 Task: Enable "Restrict creations" for the new tag protection rule in the repository "JS".
Action: Mouse moved to (943, 150)
Screenshot: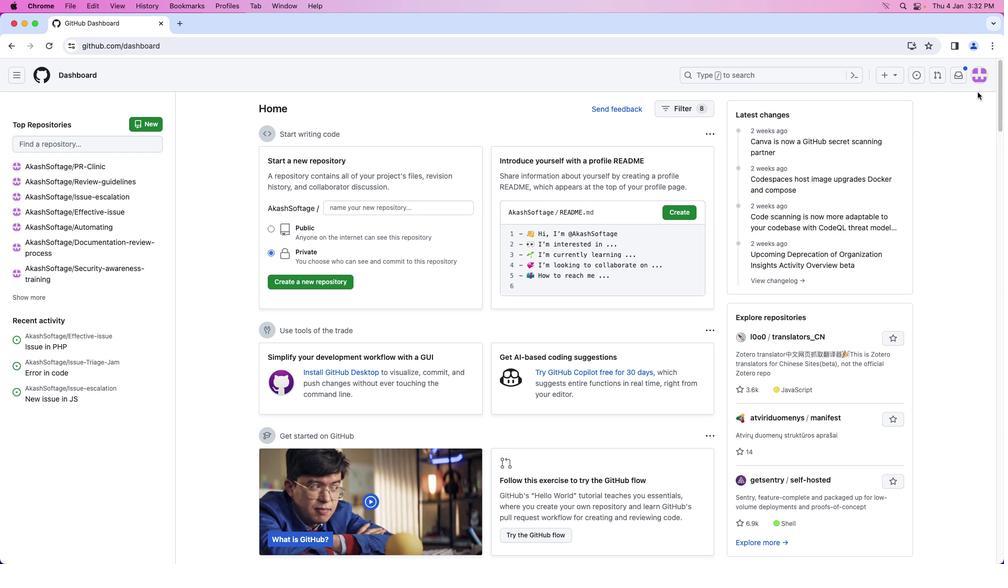 
Action: Mouse pressed left at (943, 150)
Screenshot: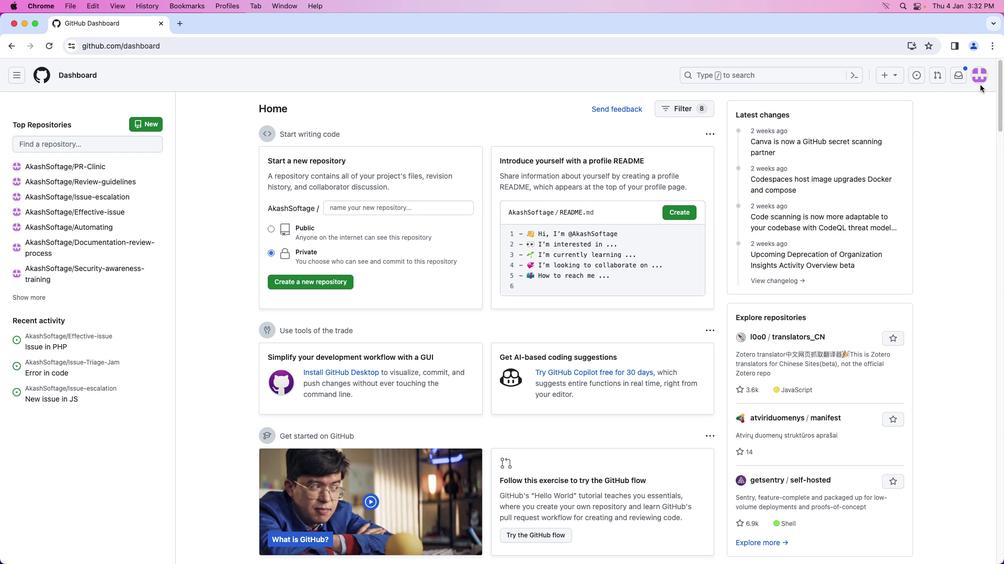 
Action: Mouse moved to (979, 80)
Screenshot: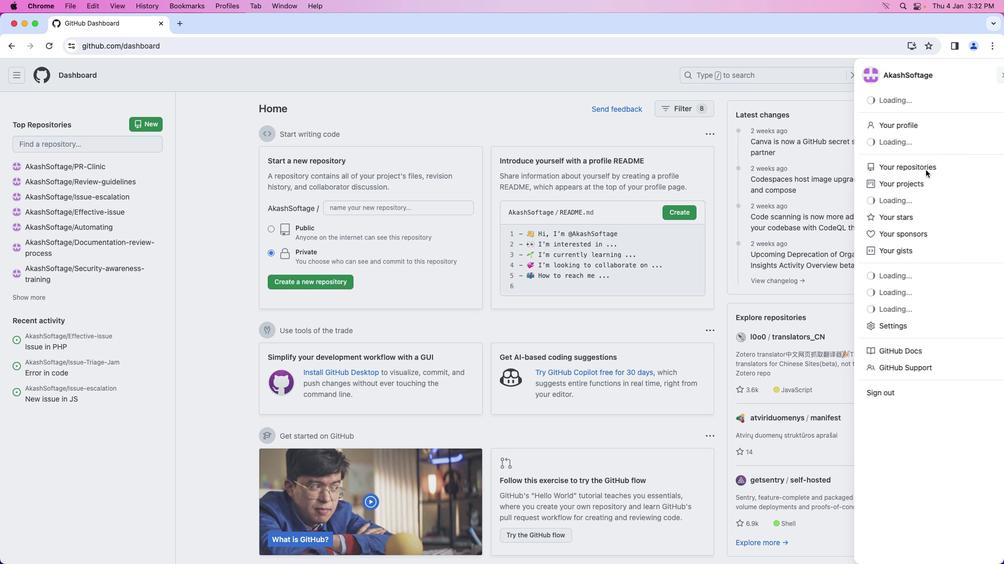 
Action: Mouse pressed left at (979, 80)
Screenshot: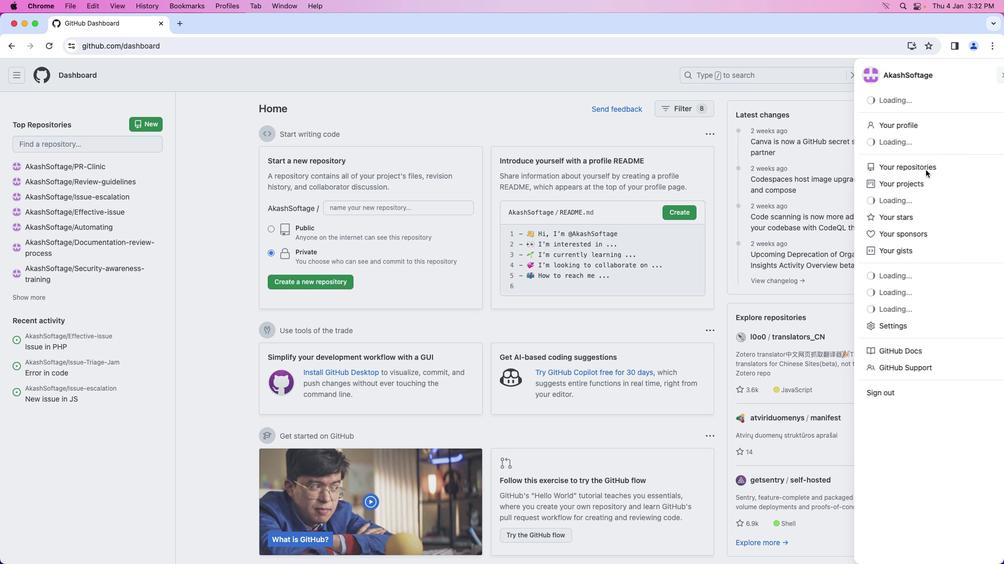 
Action: Mouse moved to (911, 166)
Screenshot: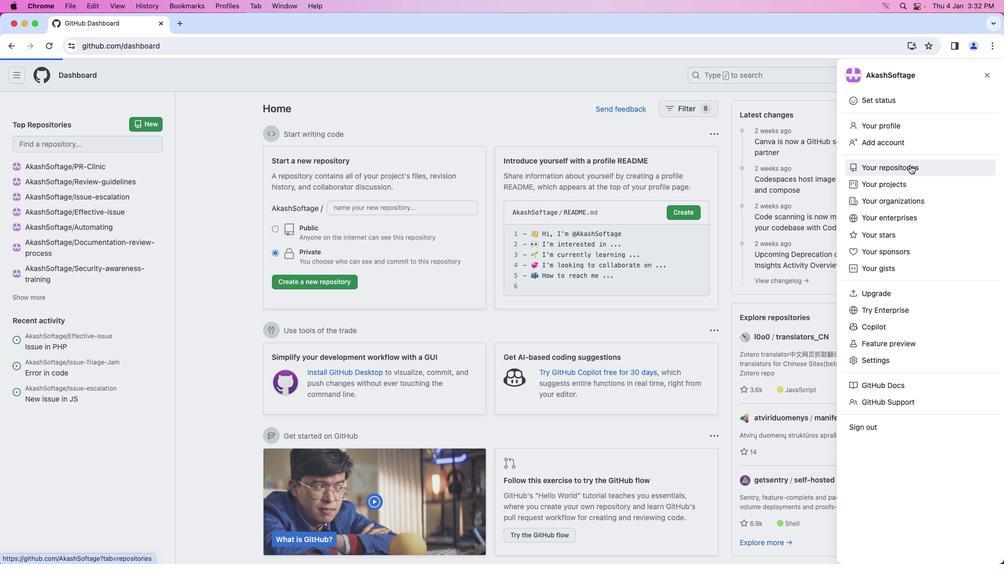 
Action: Mouse pressed left at (911, 166)
Screenshot: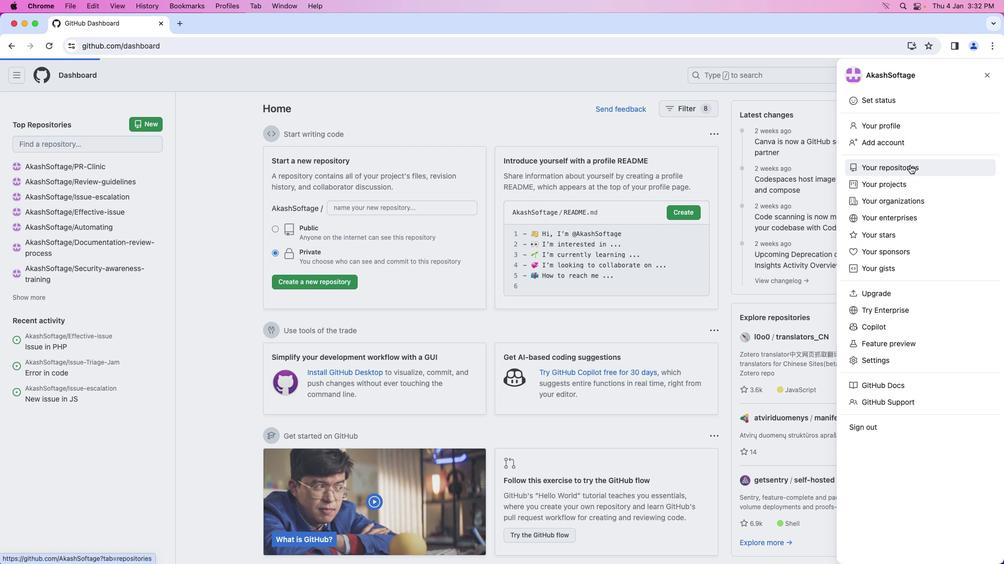
Action: Mouse moved to (356, 174)
Screenshot: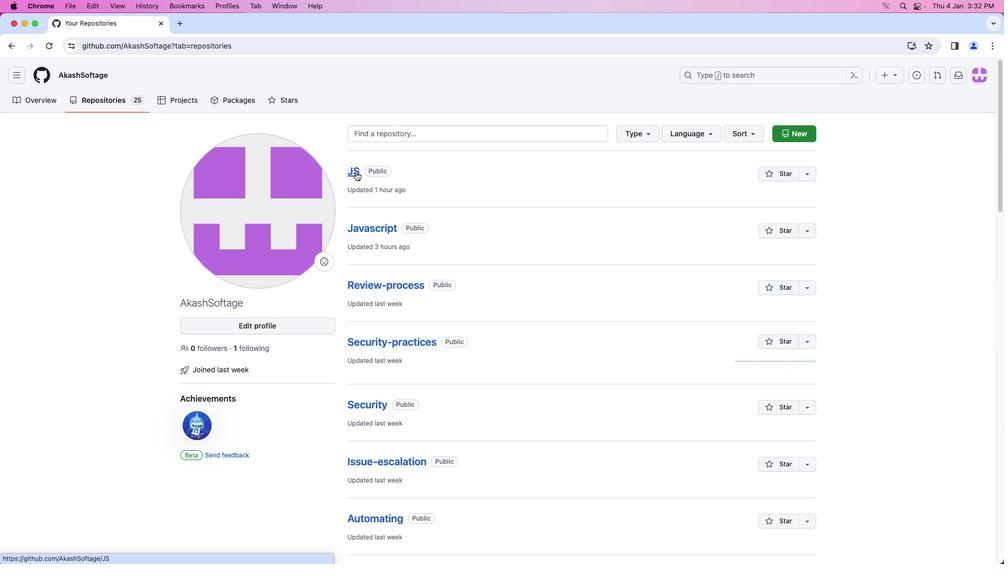 
Action: Mouse pressed left at (356, 174)
Screenshot: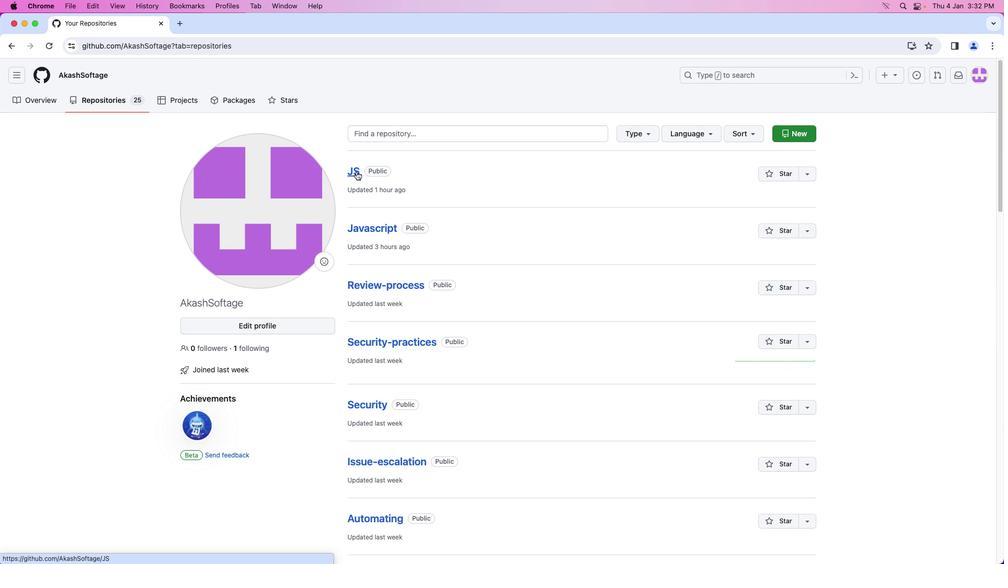 
Action: Mouse moved to (441, 99)
Screenshot: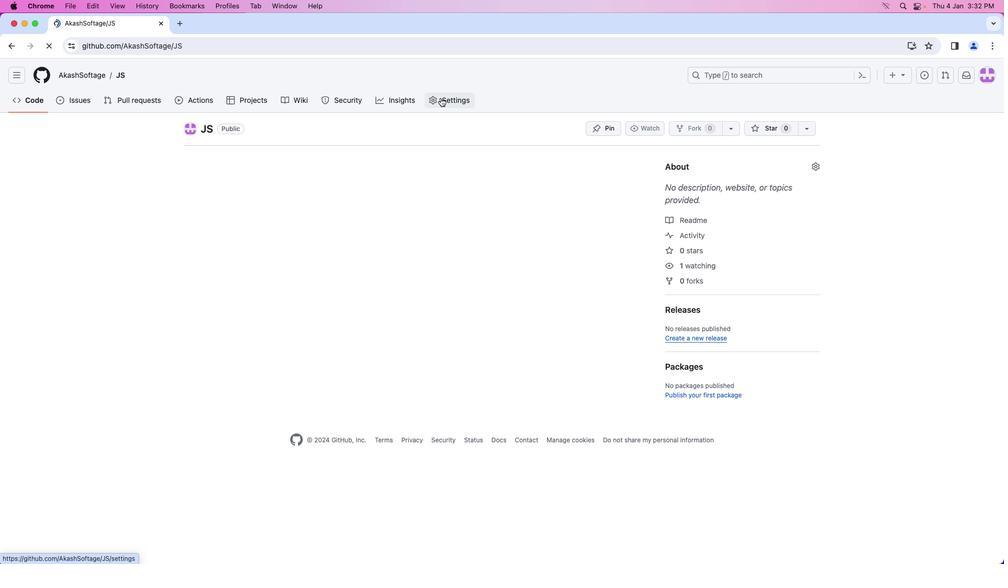 
Action: Mouse pressed left at (441, 99)
Screenshot: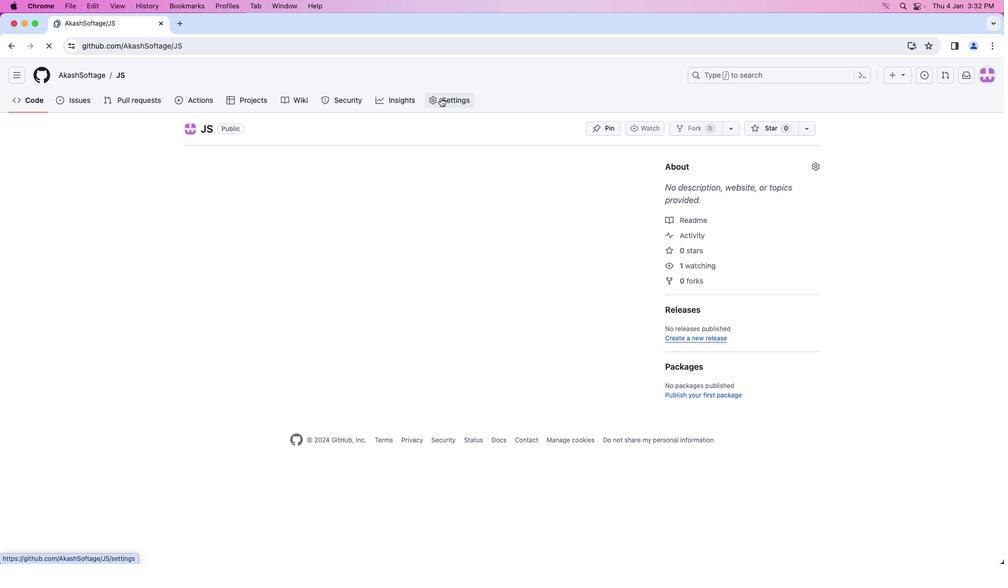 
Action: Mouse moved to (227, 268)
Screenshot: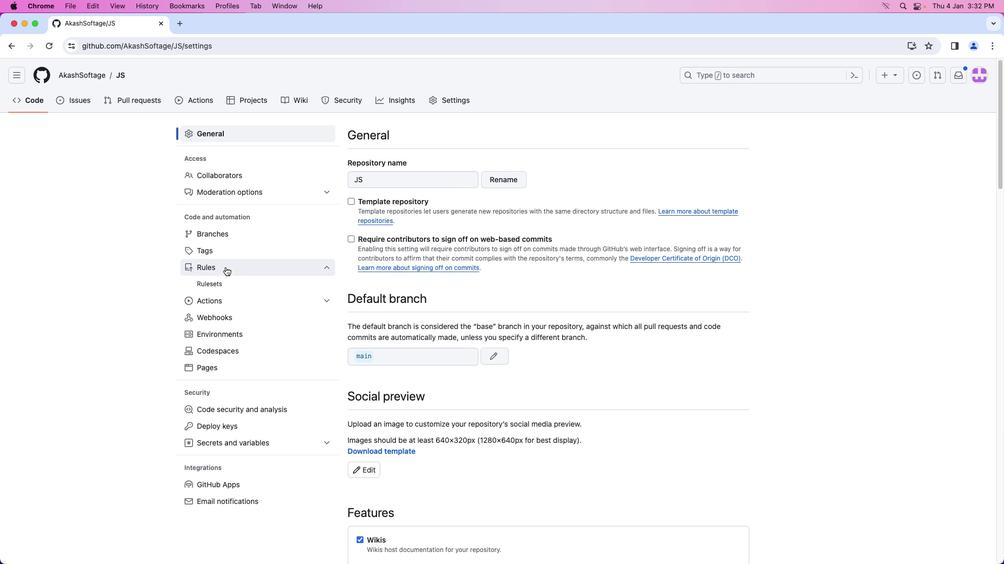 
Action: Mouse pressed left at (227, 268)
Screenshot: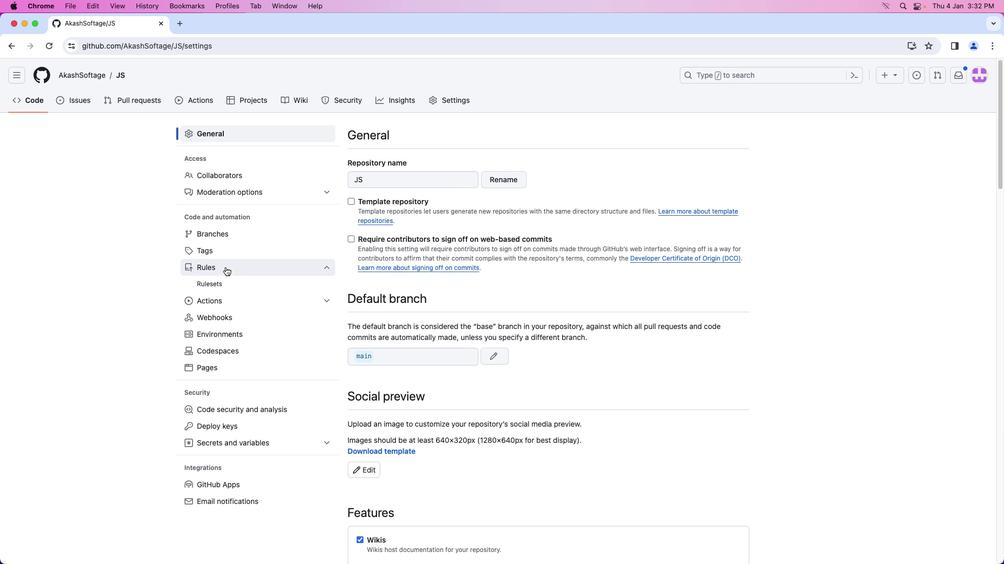 
Action: Mouse moved to (223, 281)
Screenshot: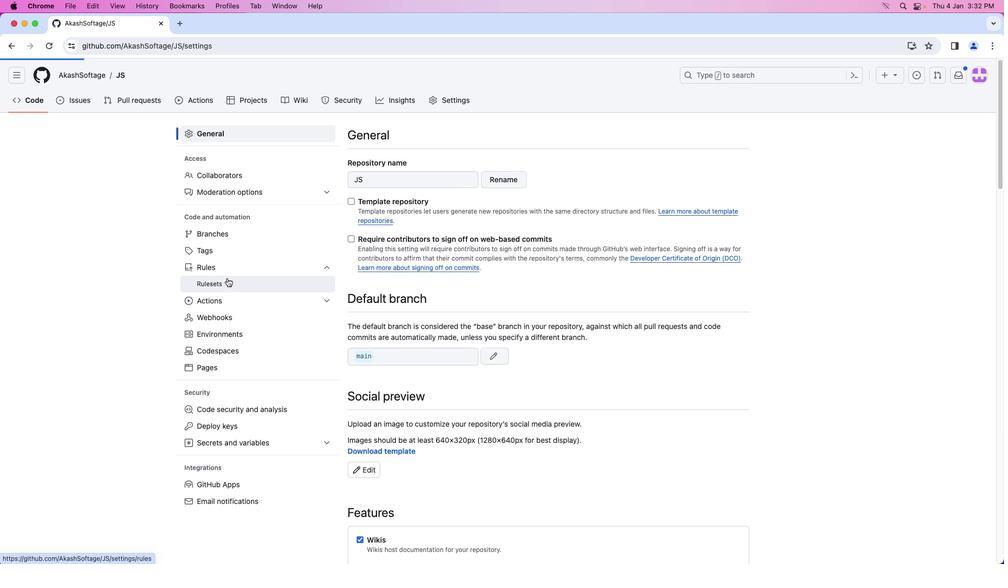
Action: Mouse pressed left at (223, 281)
Screenshot: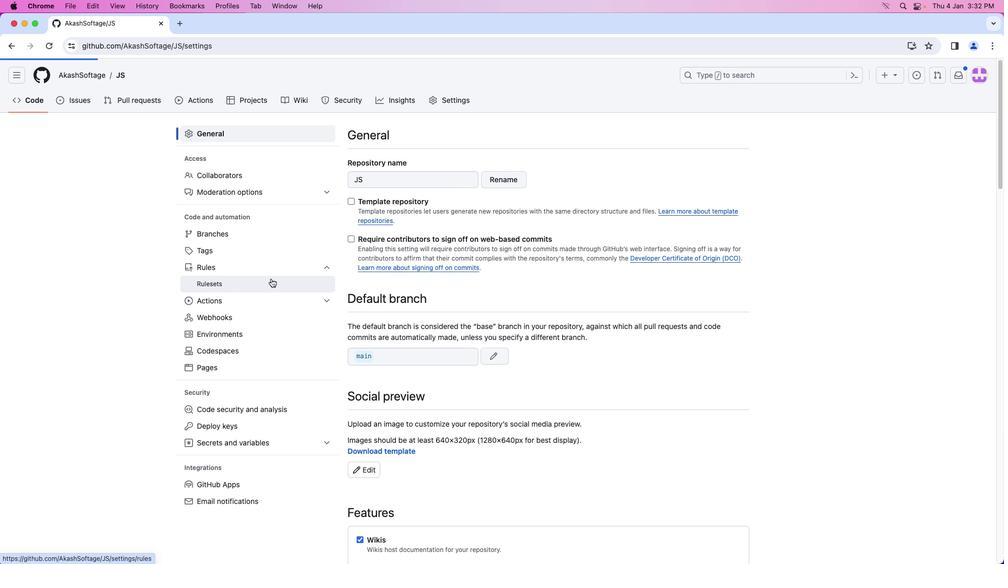 
Action: Mouse moved to (745, 135)
Screenshot: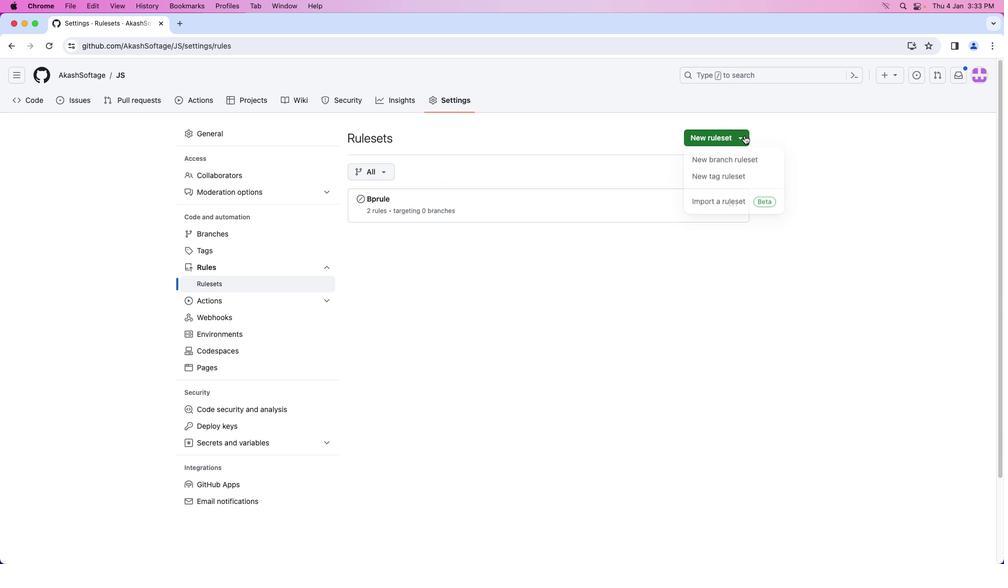 
Action: Mouse pressed left at (745, 135)
Screenshot: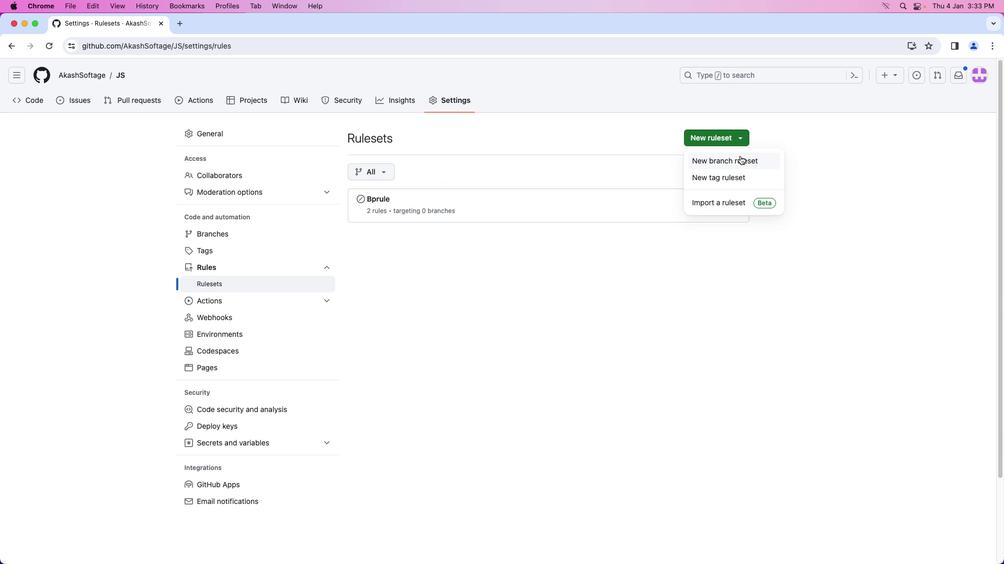 
Action: Mouse moved to (738, 178)
Screenshot: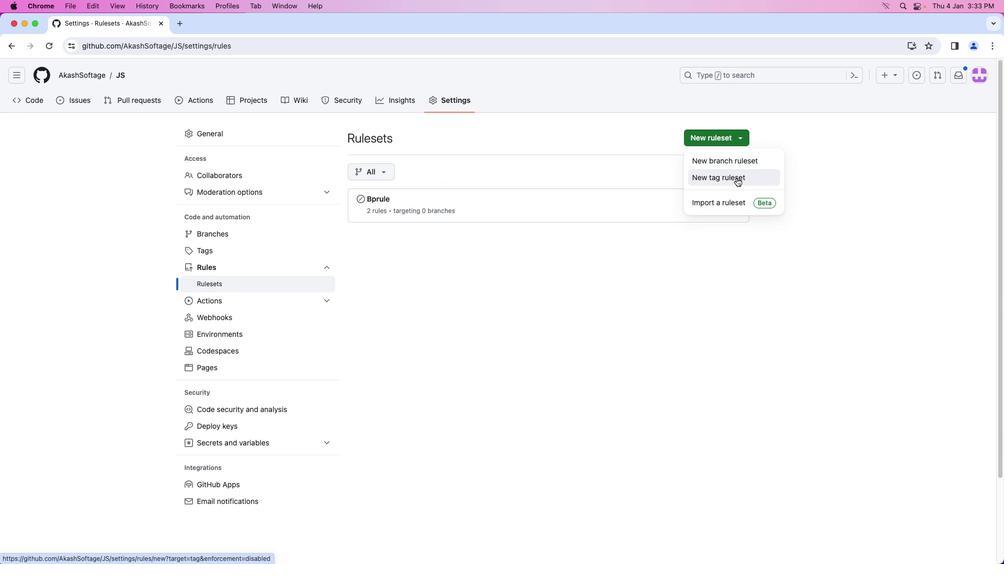 
Action: Mouse pressed left at (738, 178)
Screenshot: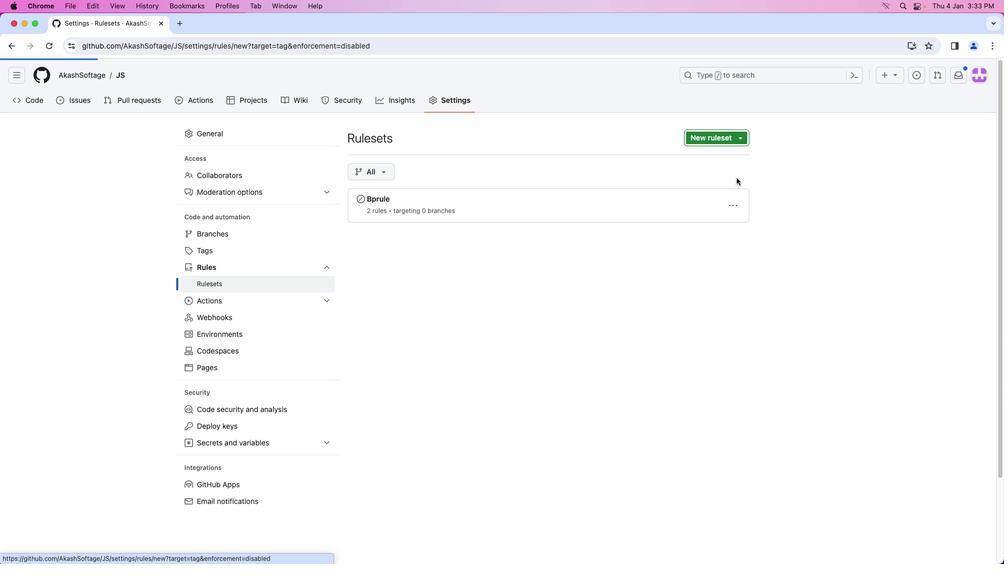 
Action: Mouse moved to (480, 251)
Screenshot: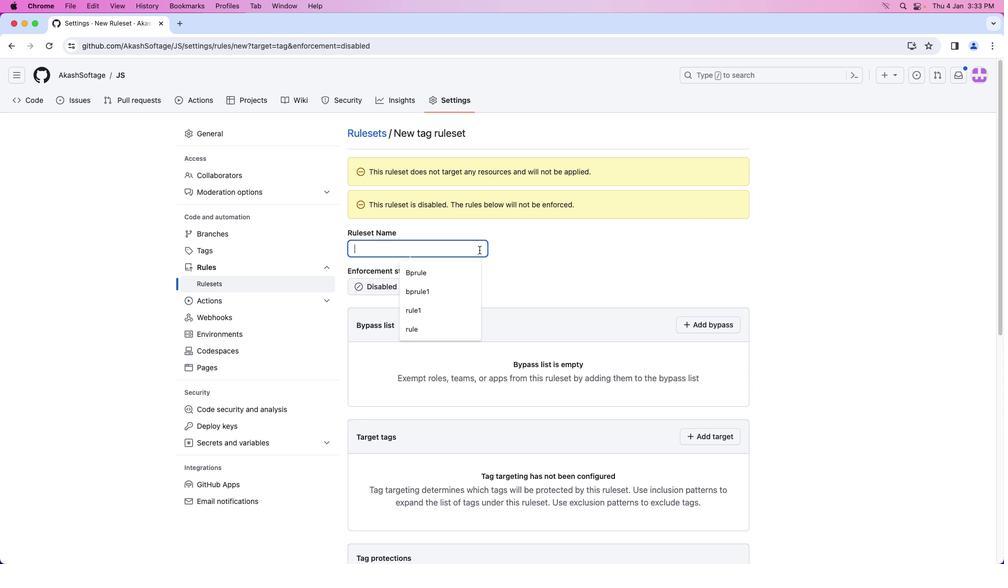 
Action: Mouse pressed left at (480, 251)
Screenshot: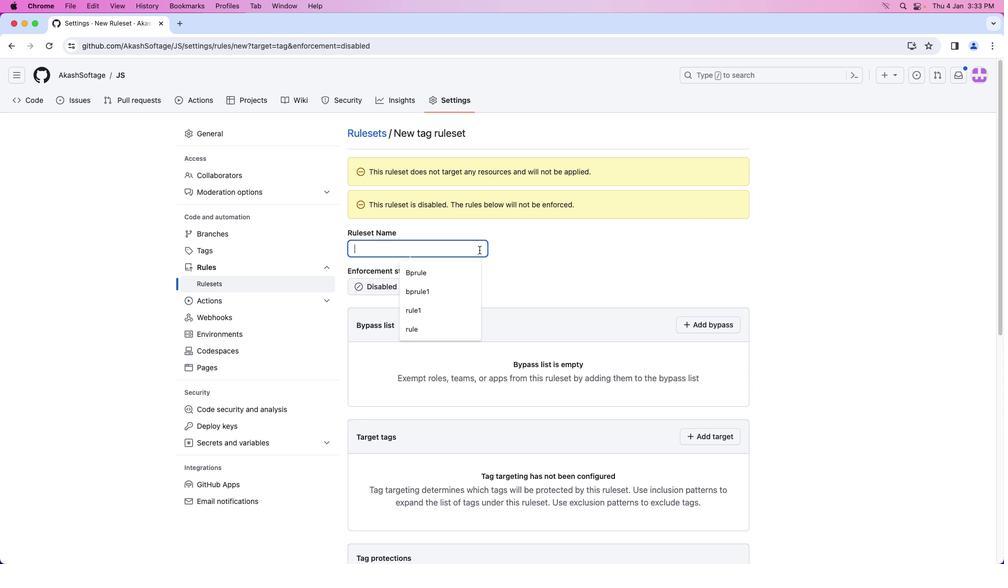 
Action: Mouse moved to (443, 253)
Screenshot: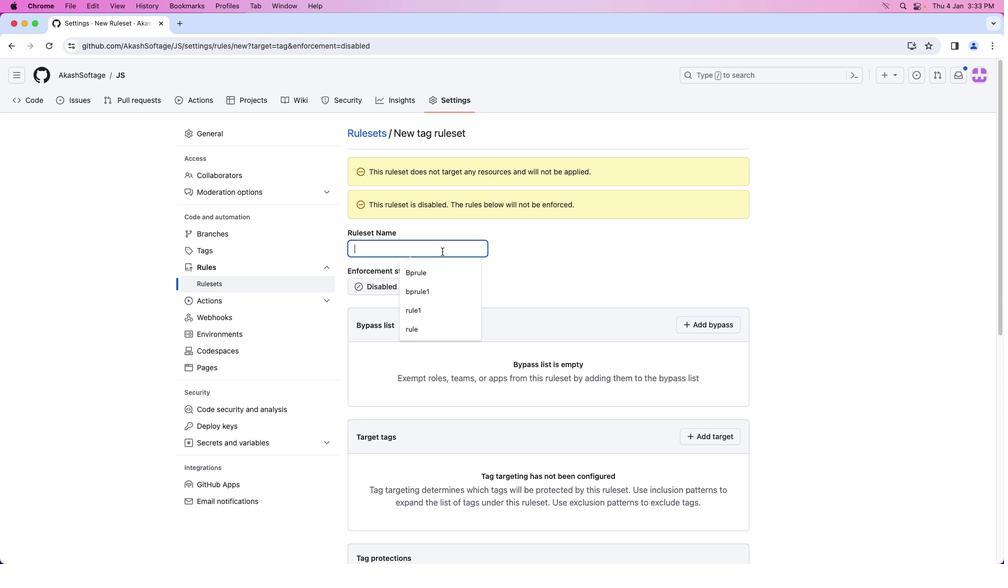 
Action: Mouse pressed left at (443, 253)
Screenshot: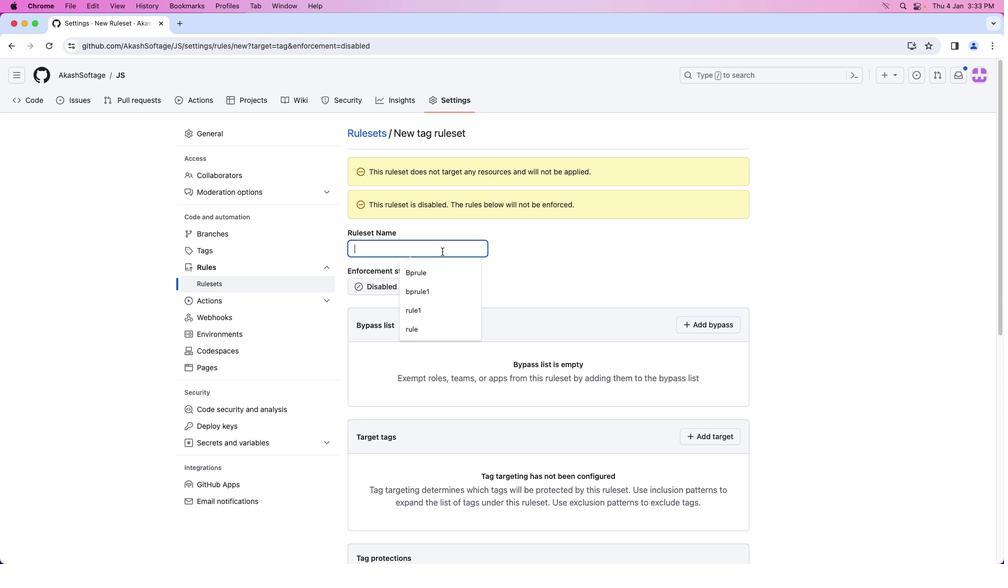 
Action: Key pressed 'r''u''l''e'
Screenshot: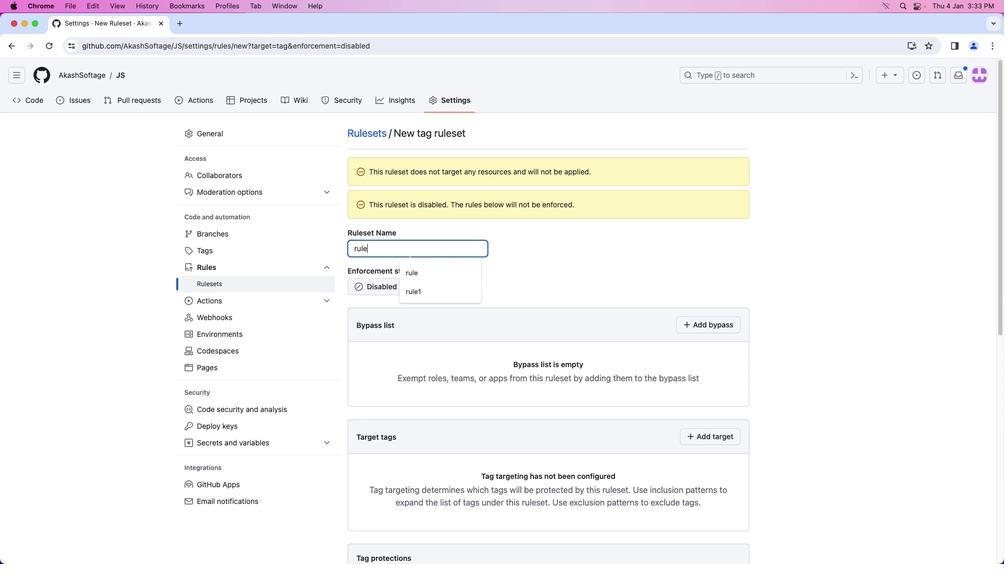 
Action: Mouse moved to (444, 267)
Screenshot: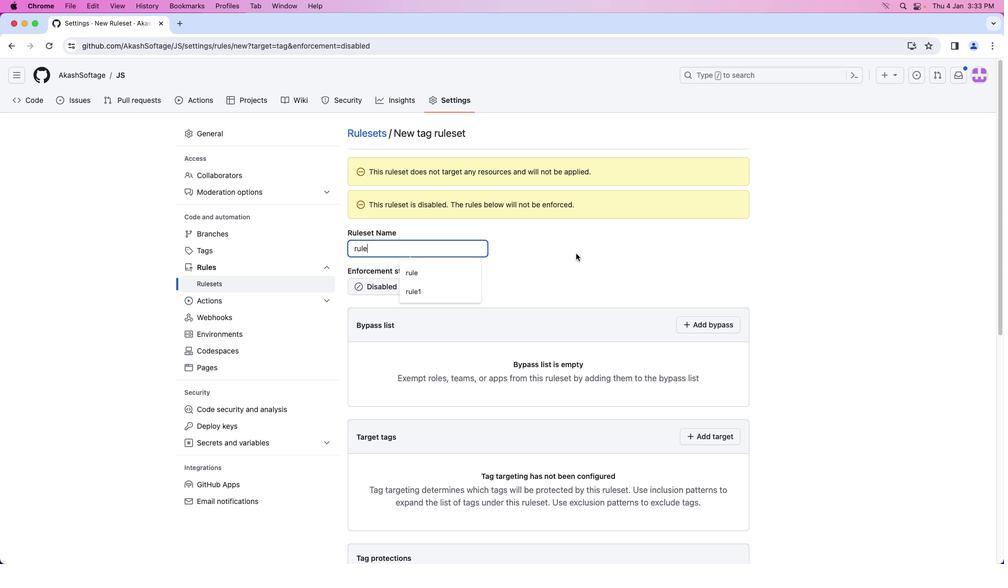 
Action: Mouse scrolled (444, 267) with delta (1, 0)
Screenshot: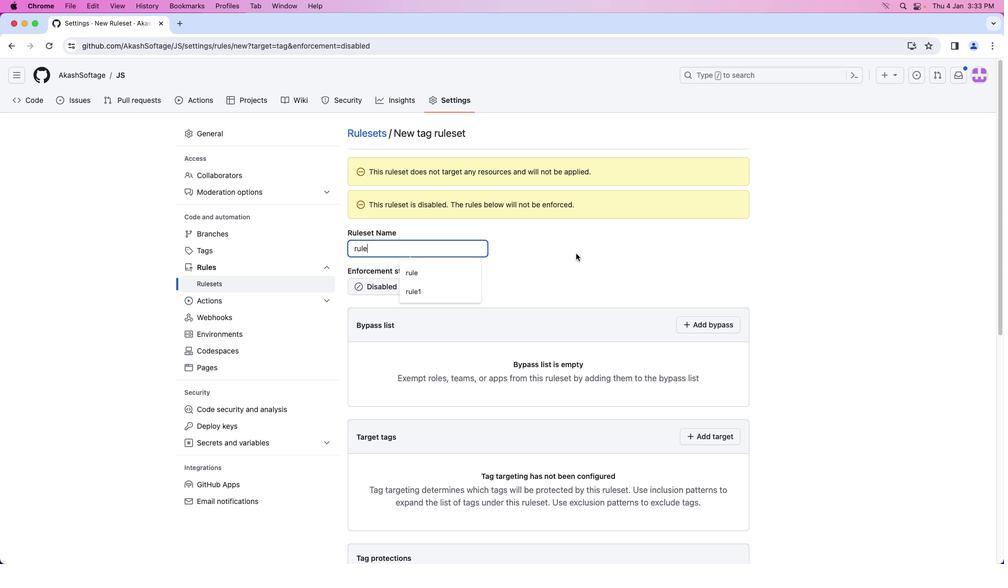 
Action: Mouse moved to (447, 268)
Screenshot: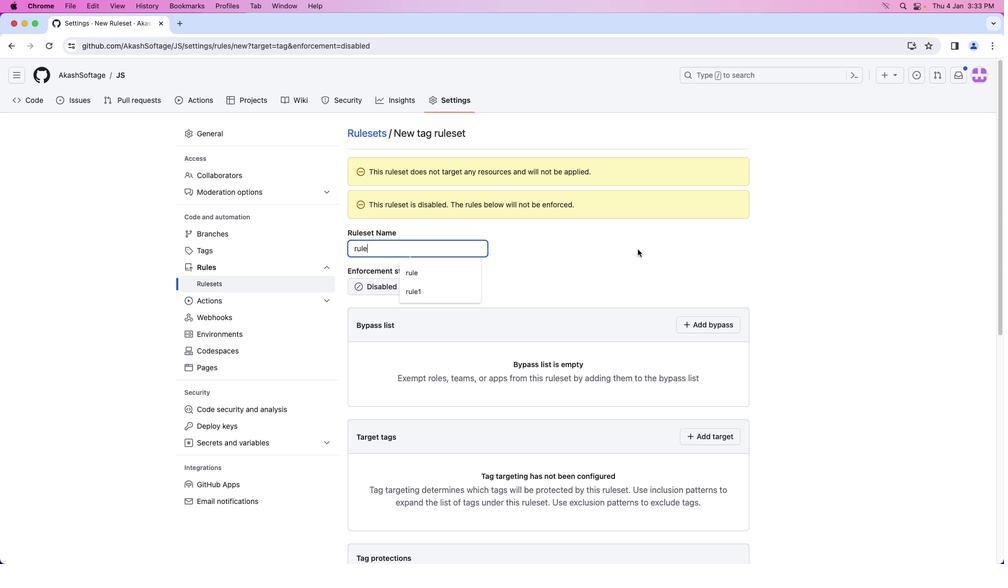 
Action: Mouse scrolled (447, 268) with delta (1, 0)
Screenshot: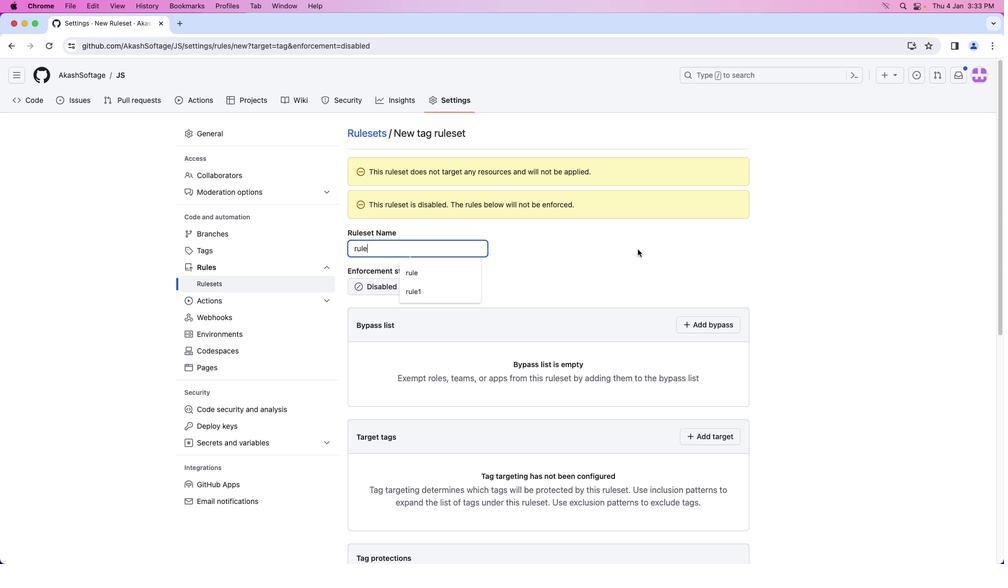 
Action: Mouse moved to (447, 268)
Screenshot: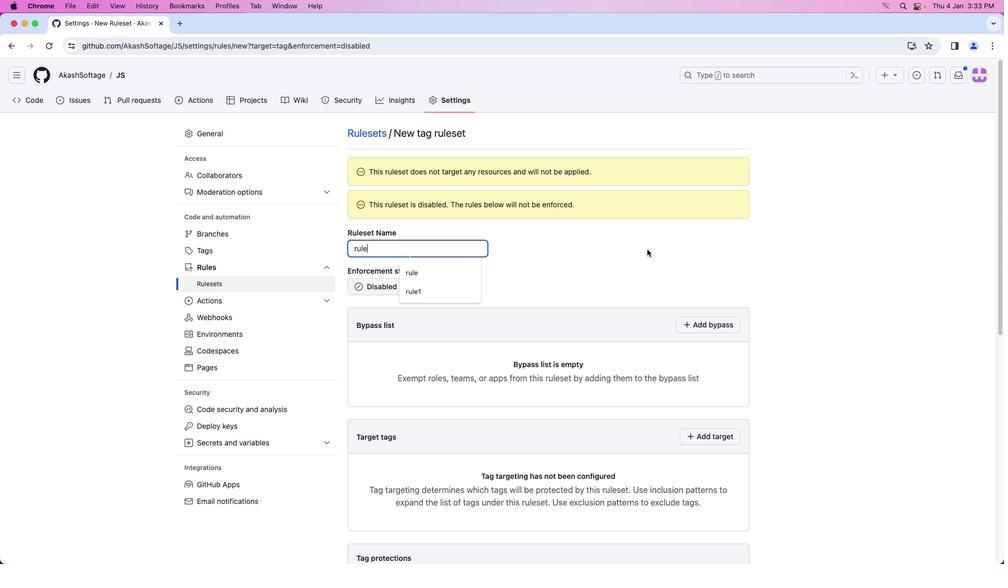 
Action: Mouse scrolled (447, 268) with delta (1, 0)
Screenshot: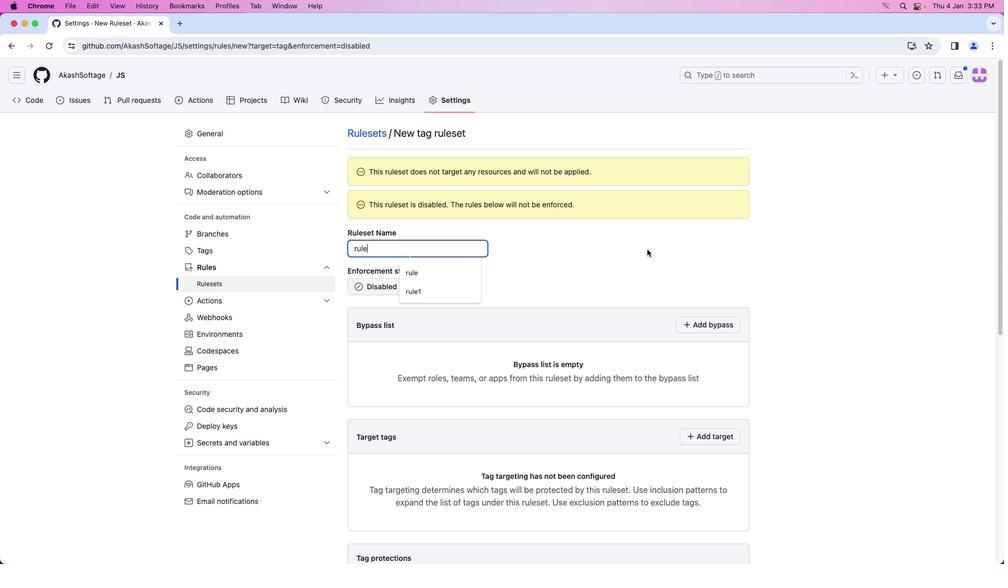 
Action: Mouse scrolled (447, 268) with delta (1, 0)
Screenshot: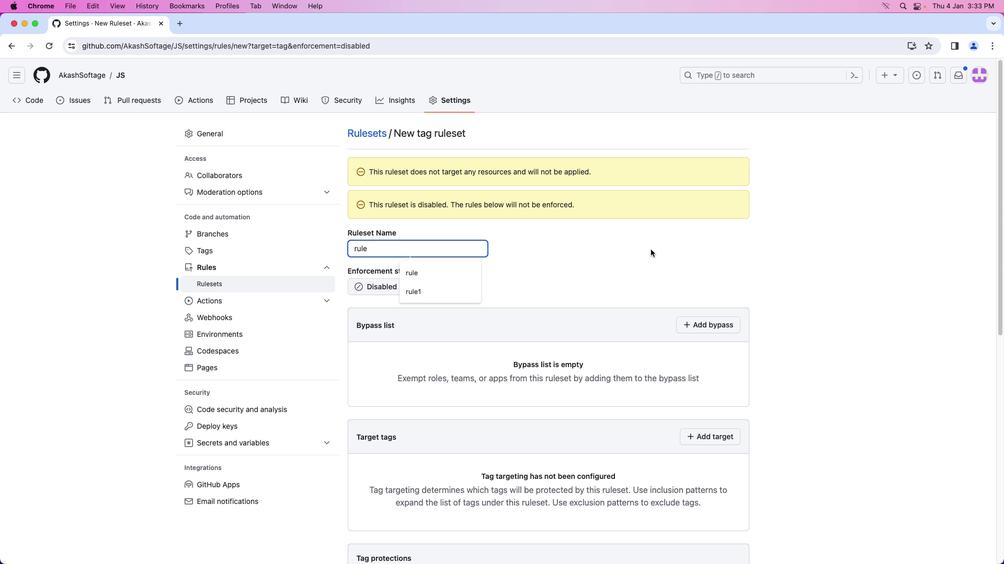 
Action: Mouse moved to (451, 268)
Screenshot: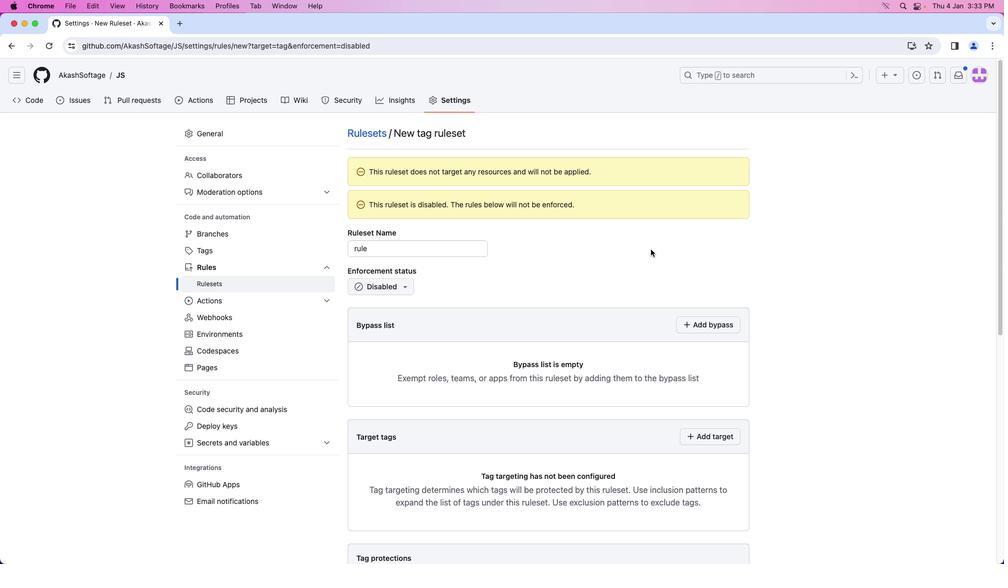 
Action: Mouse scrolled (451, 268) with delta (1, 0)
Screenshot: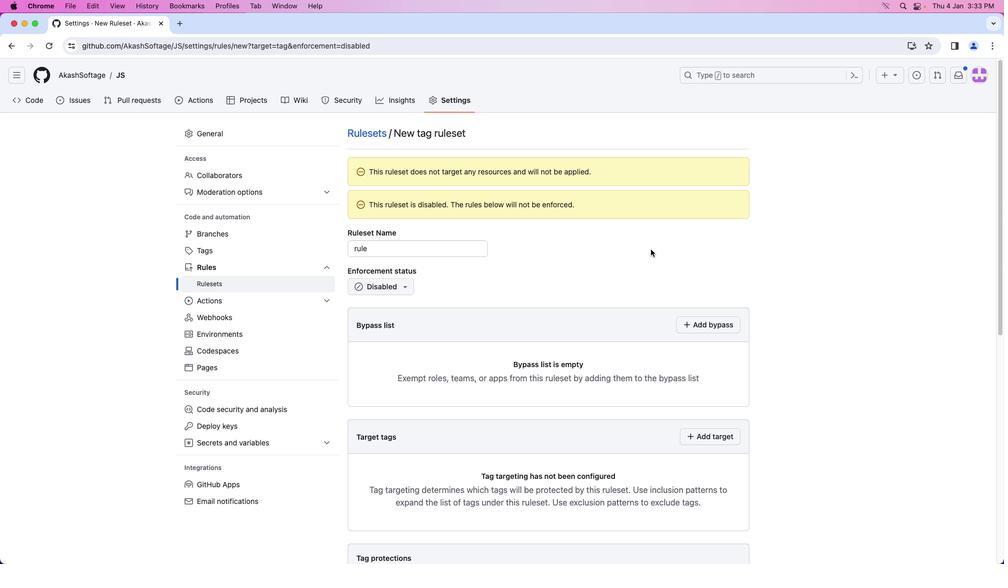 
Action: Mouse moved to (463, 267)
Screenshot: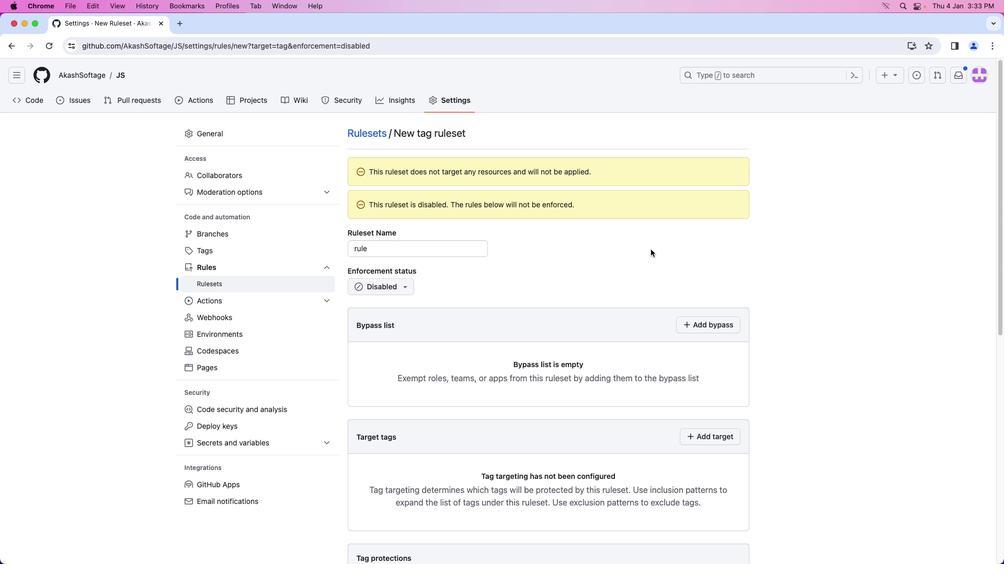 
Action: Mouse scrolled (463, 267) with delta (1, -1)
Screenshot: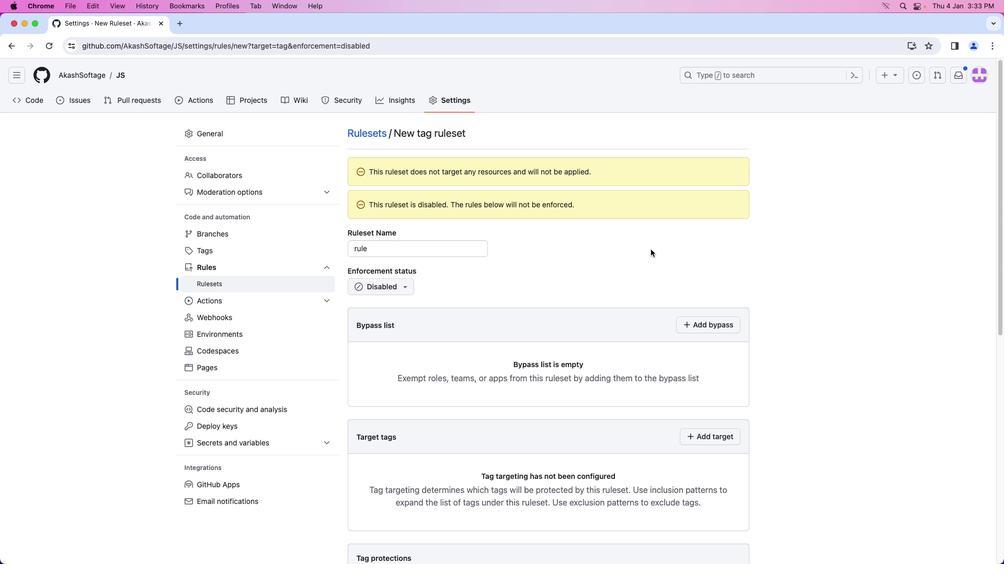 
Action: Mouse moved to (651, 250)
Screenshot: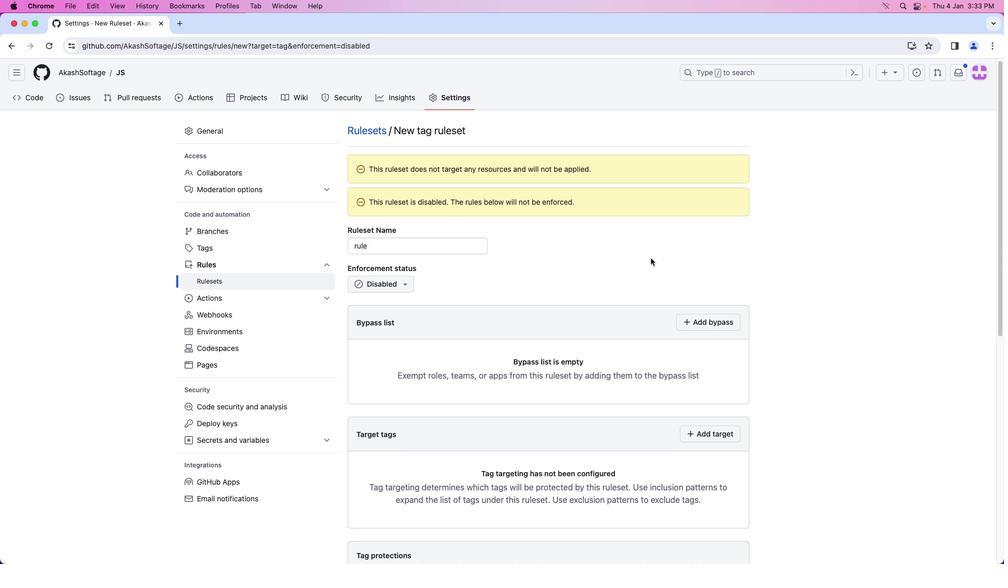 
Action: Mouse pressed left at (651, 250)
Screenshot: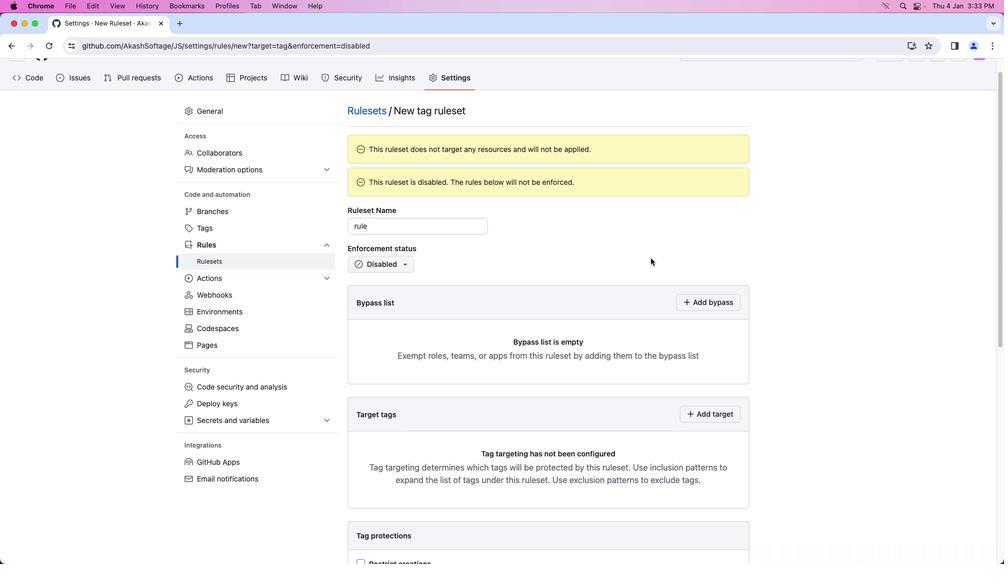 
Action: Mouse moved to (651, 255)
Screenshot: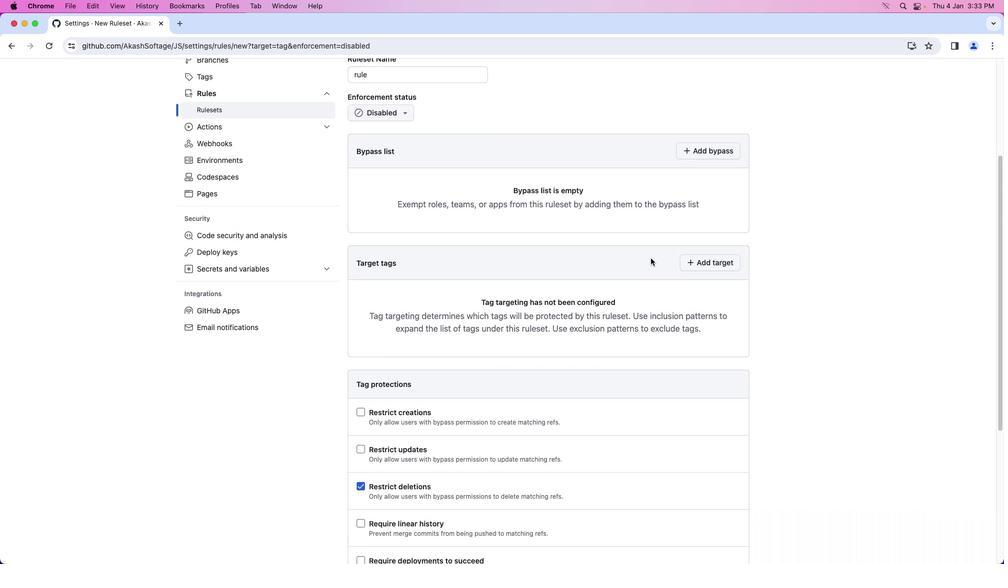 
Action: Mouse scrolled (651, 255) with delta (1, 0)
Screenshot: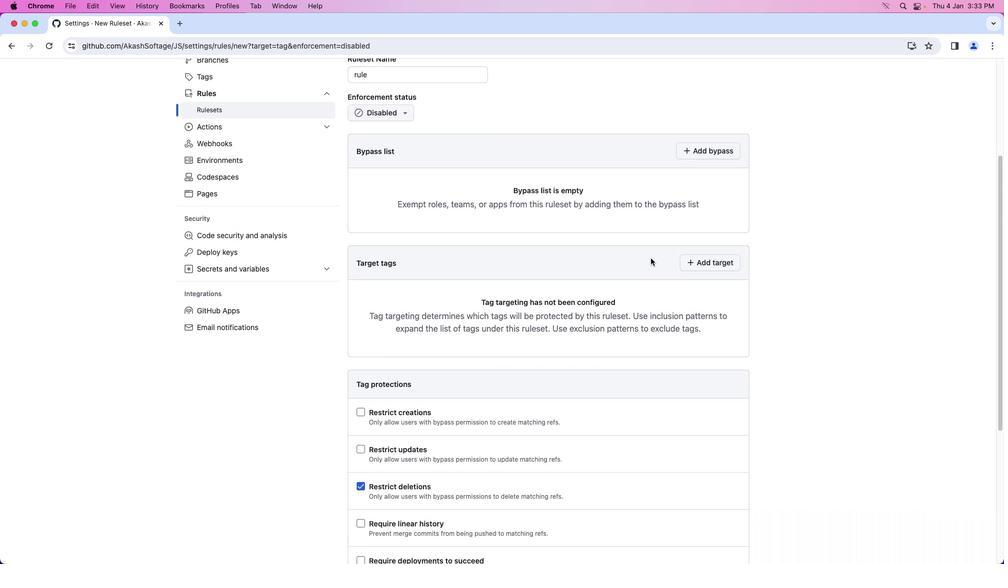 
Action: Mouse moved to (652, 259)
Screenshot: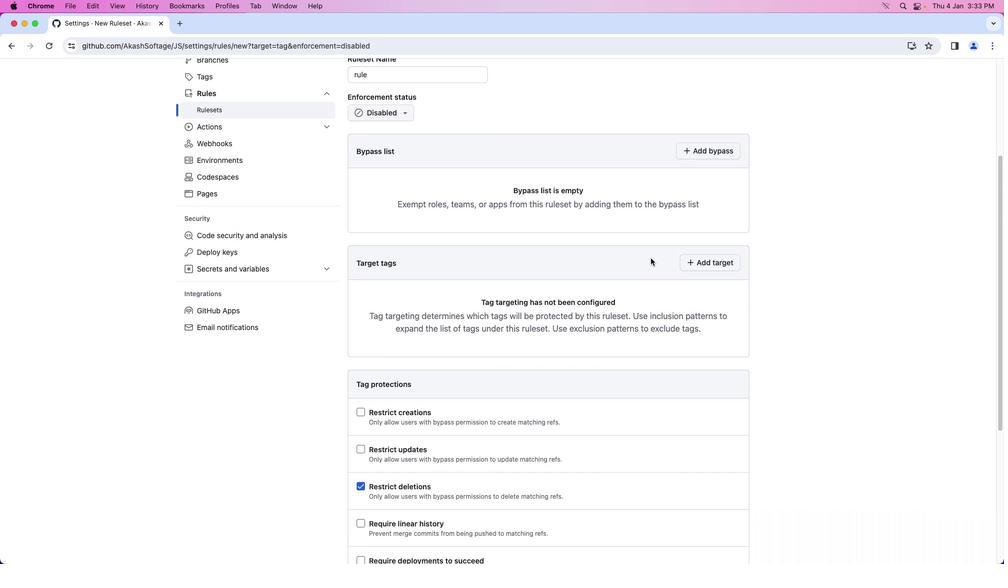 
Action: Mouse scrolled (652, 259) with delta (1, 0)
Screenshot: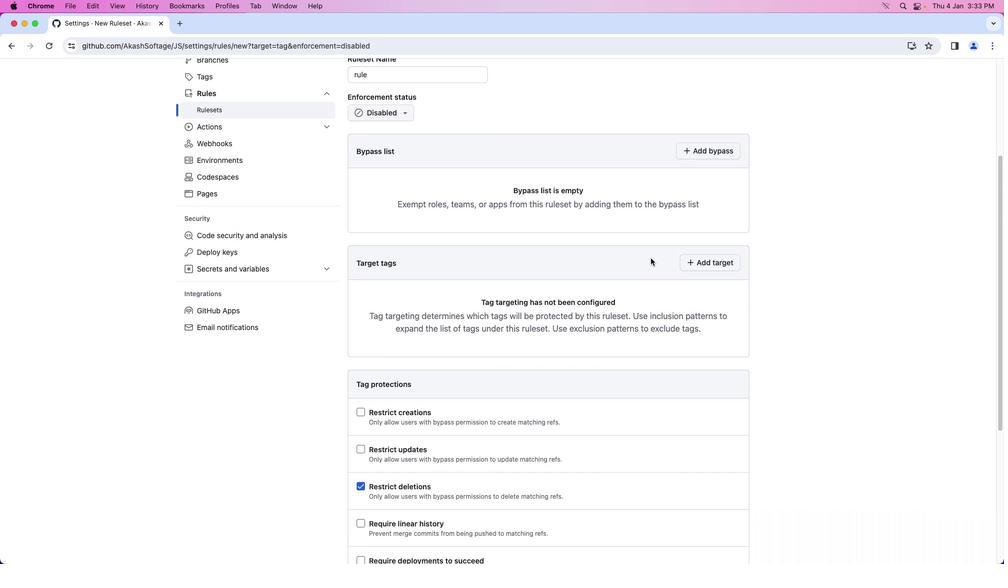 
Action: Mouse scrolled (652, 259) with delta (1, 0)
Screenshot: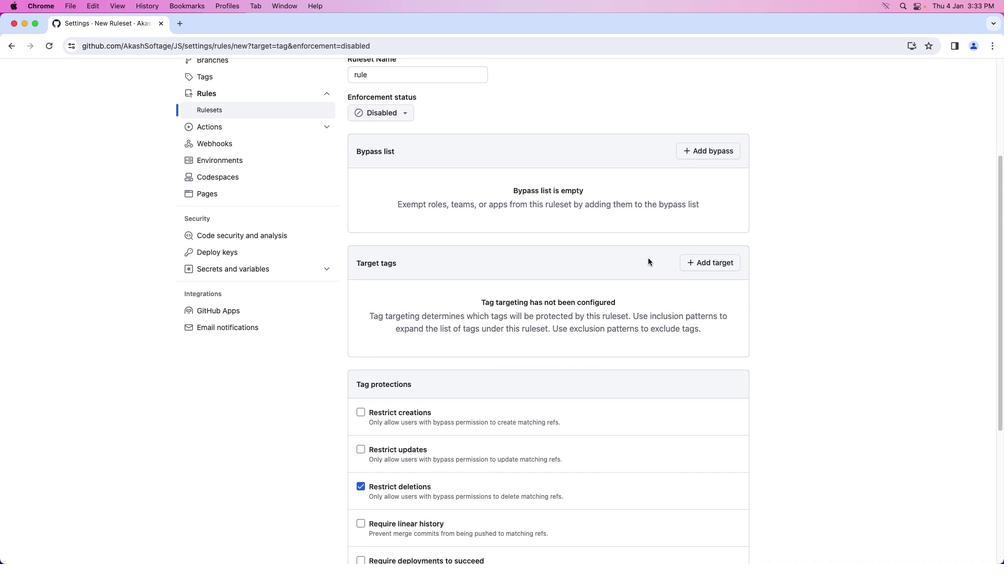 
Action: Mouse scrolled (652, 259) with delta (1, 0)
Screenshot: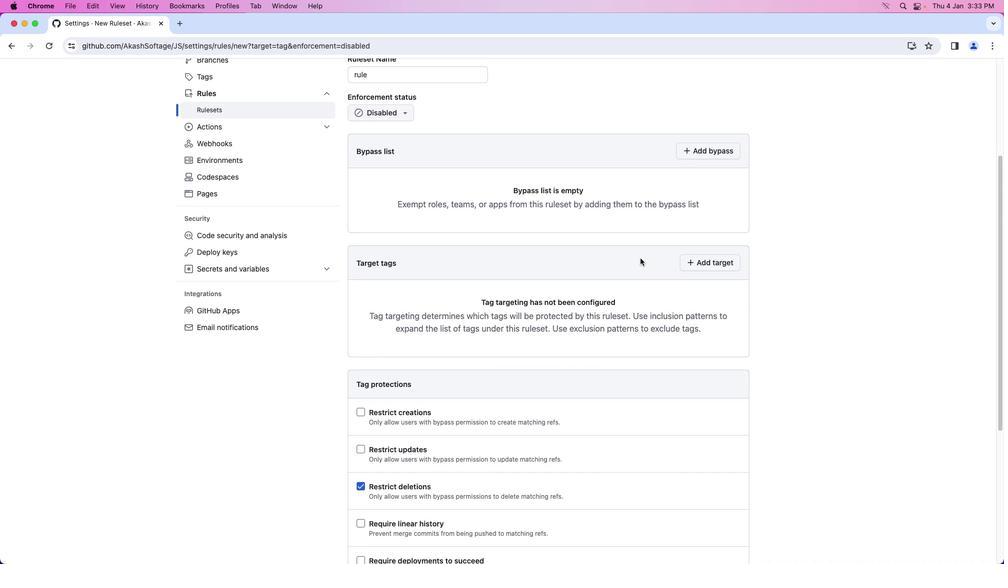 
Action: Mouse moved to (491, 270)
Screenshot: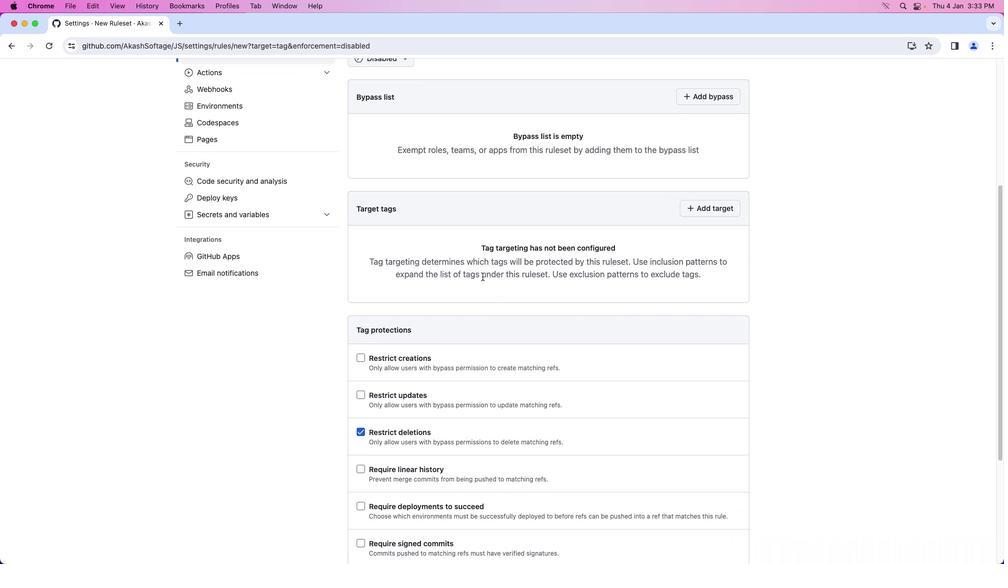 
Action: Mouse scrolled (491, 270) with delta (1, 0)
Screenshot: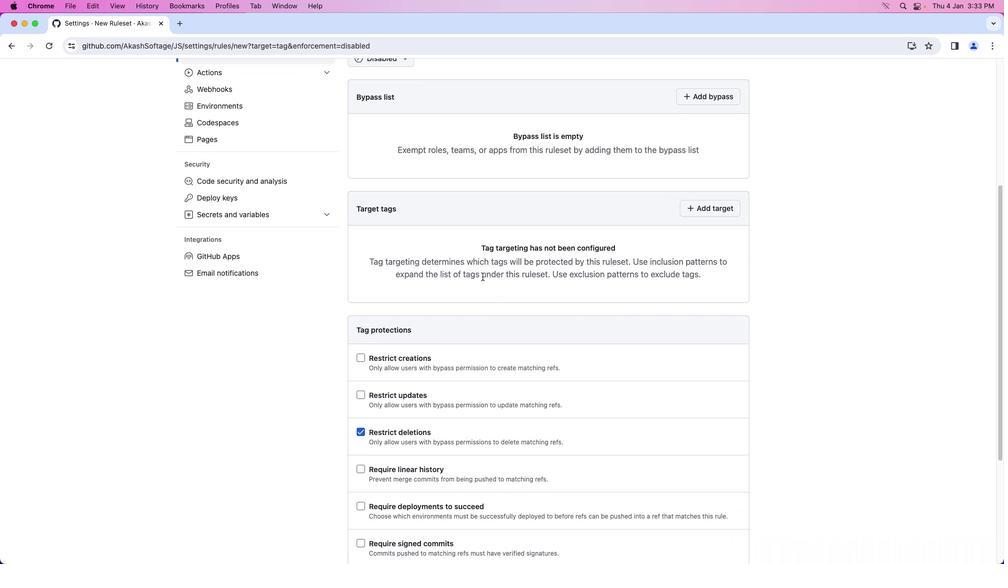 
Action: Mouse moved to (492, 271)
Screenshot: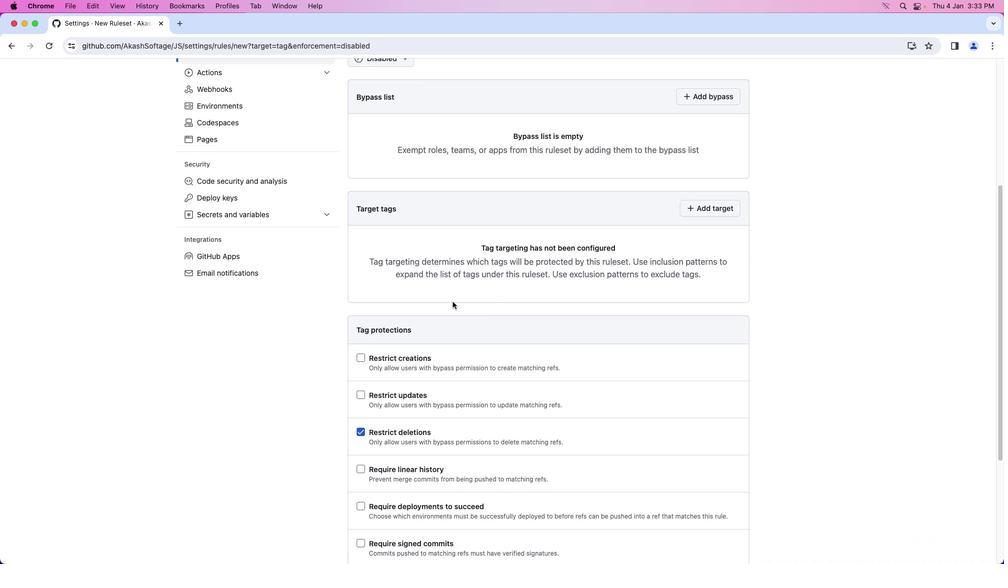 
Action: Mouse scrolled (492, 271) with delta (1, 0)
Screenshot: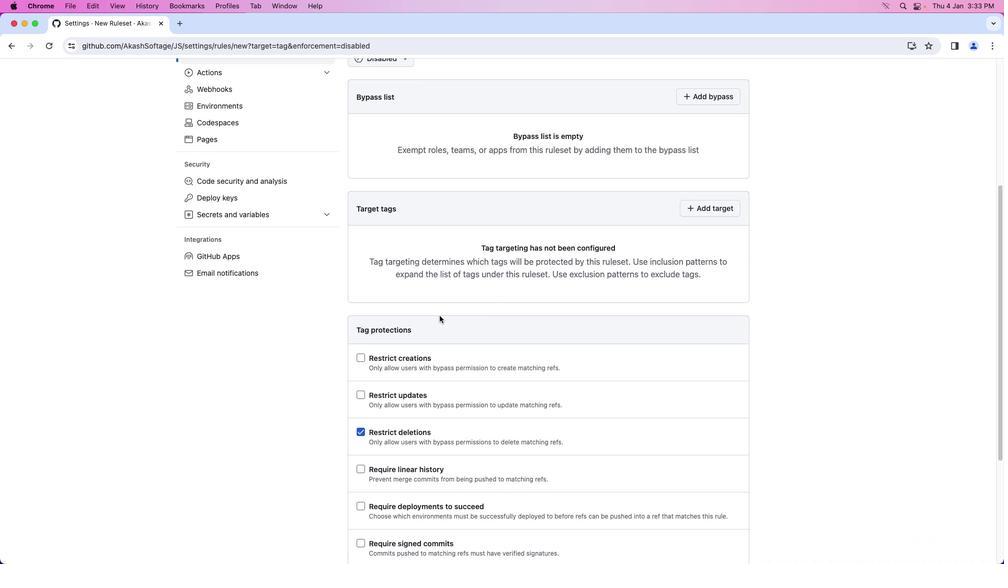
Action: Mouse moved to (492, 271)
Screenshot: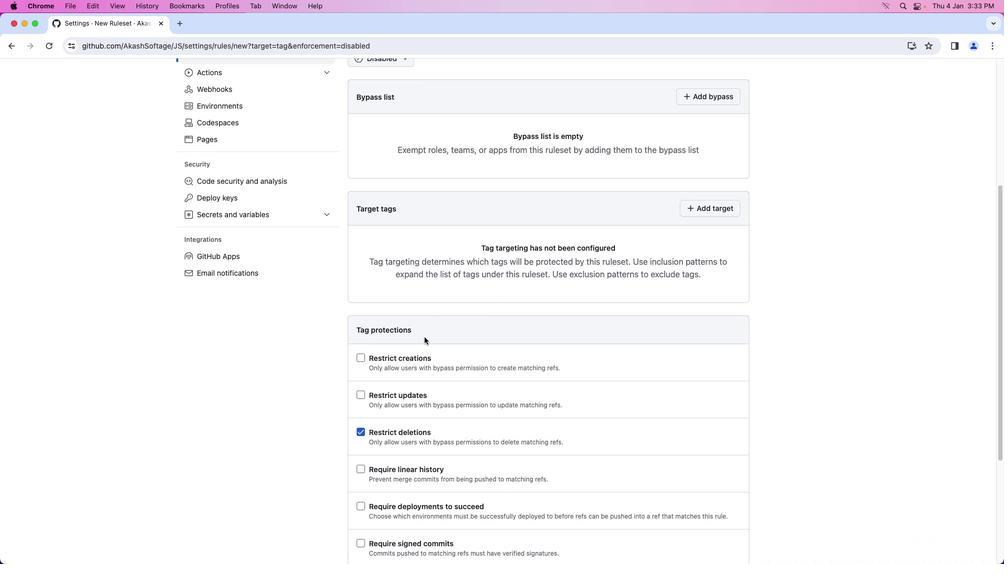 
Action: Mouse scrolled (492, 271) with delta (1, 0)
Screenshot: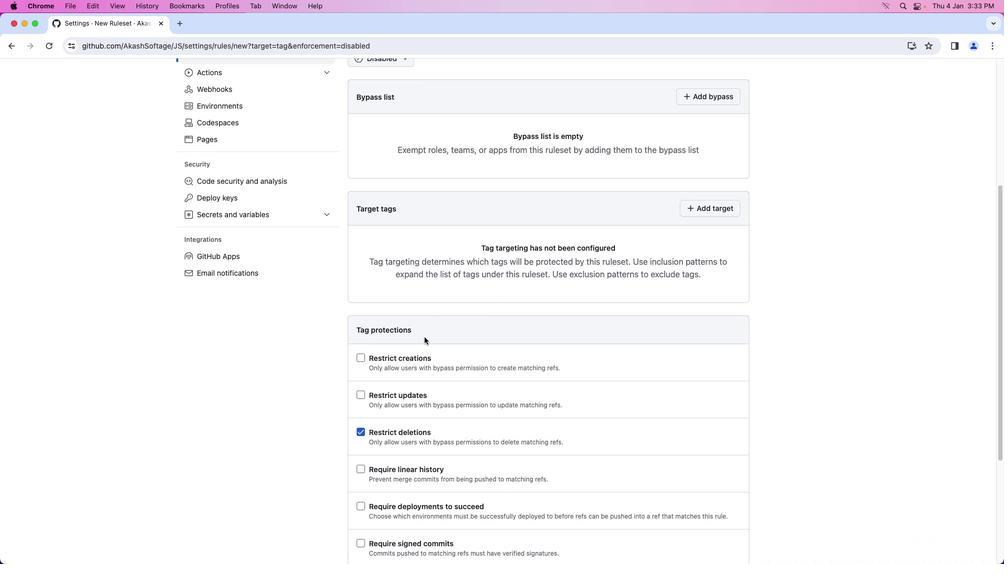 
Action: Mouse moved to (365, 360)
Screenshot: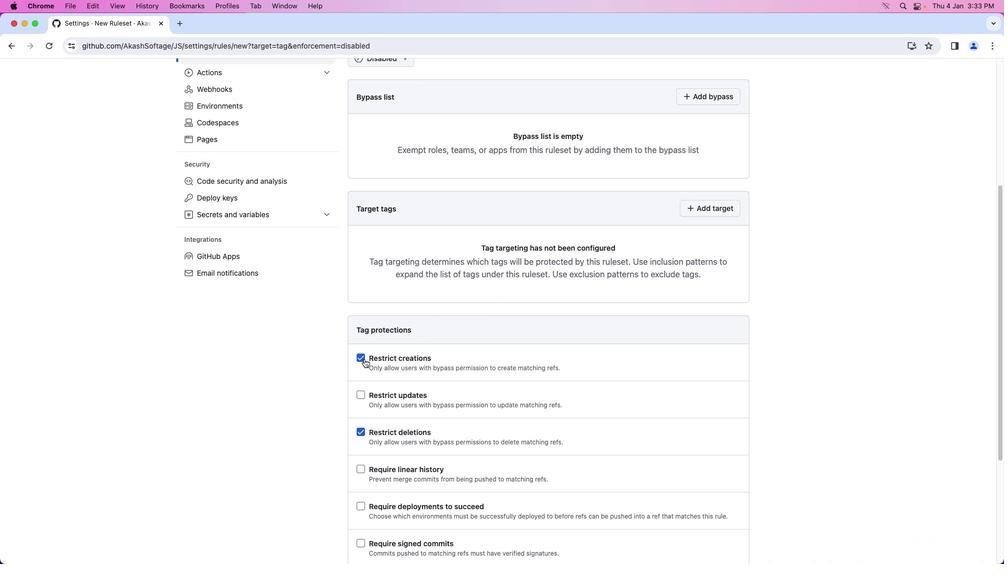 
Action: Mouse pressed left at (365, 360)
Screenshot: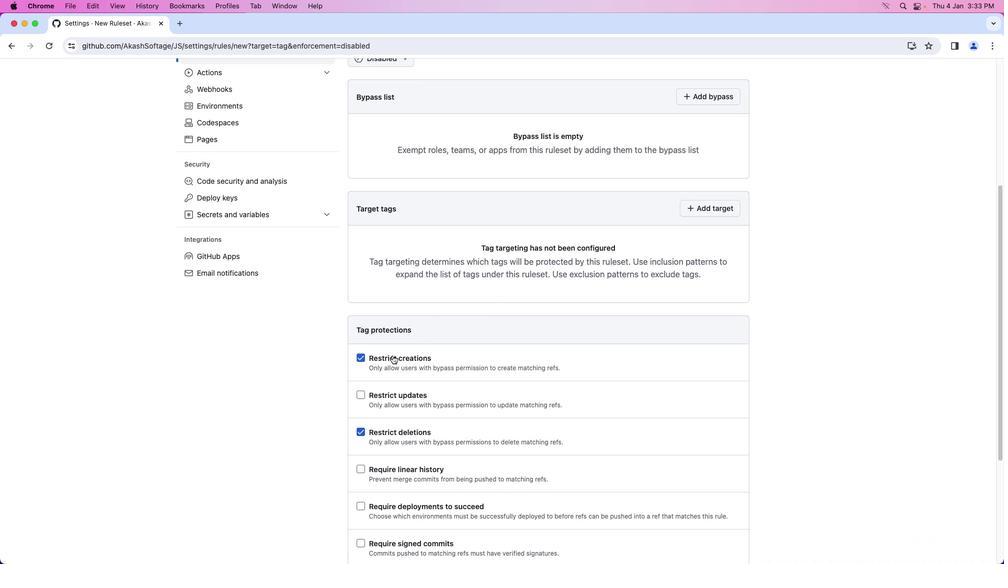 
Action: Mouse moved to (459, 350)
Screenshot: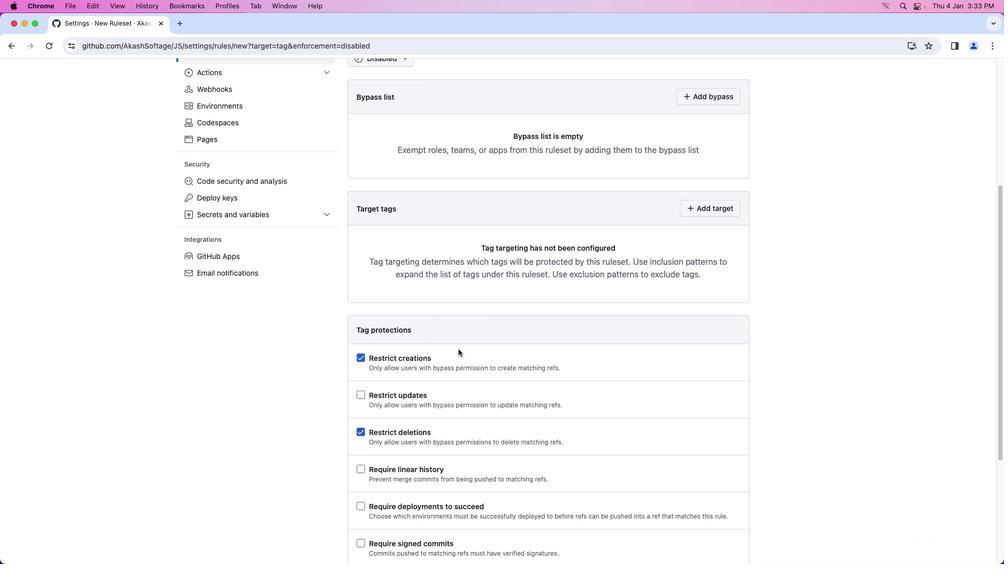 
